 Task: Open a blank sheet, save the file as _x000D_
Wolf.doc Insert a picture of '_x000D_
Wolf'with name   _x000D_
Wolf.png  Change shape height to 7 select the picture, apply border and shading with setting Shadow, style Dashed line, color Dark Blue and width 3 pt
Action: Key pressed ctrl+N
Screenshot: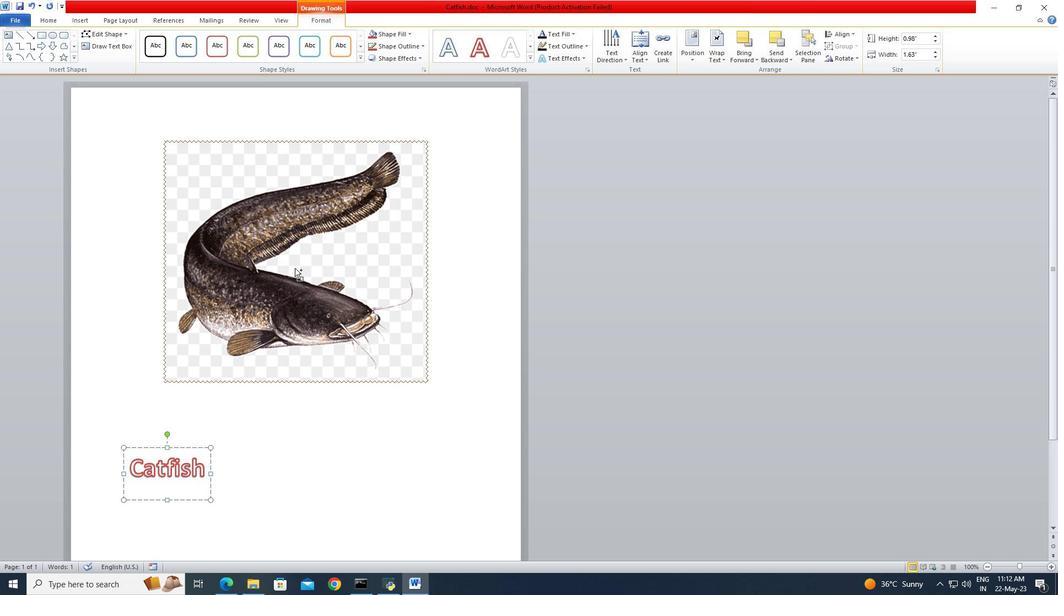 
Action: Mouse moved to (22, 22)
Screenshot: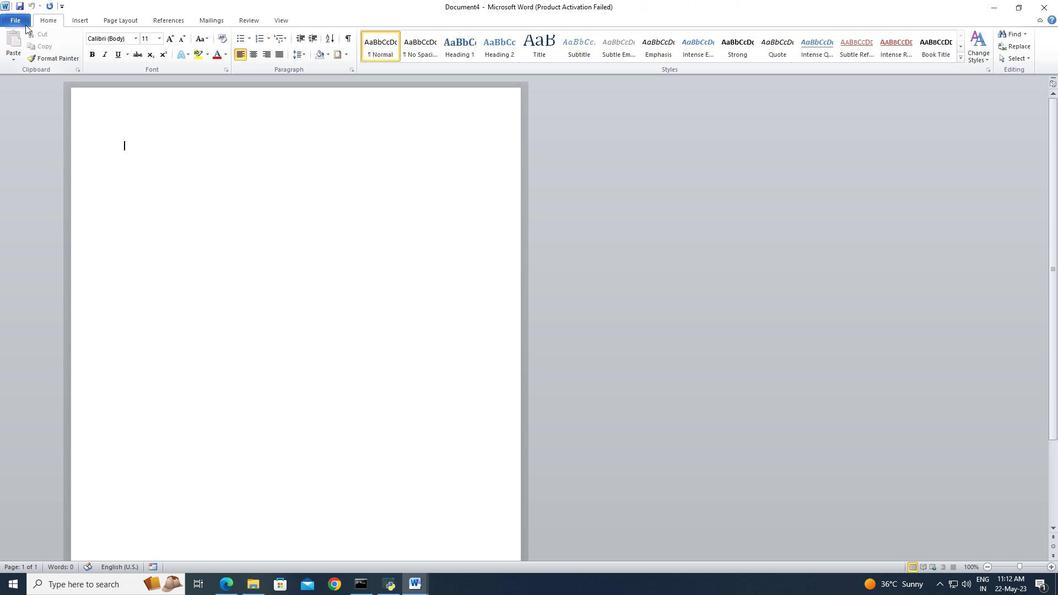 
Action: Mouse pressed left at (22, 22)
Screenshot: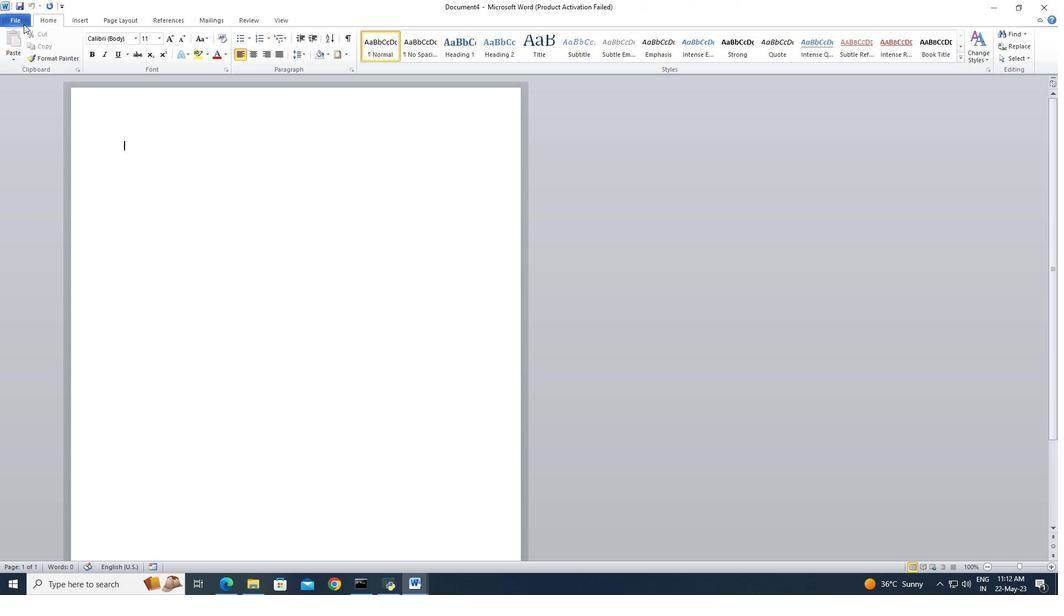
Action: Mouse moved to (38, 54)
Screenshot: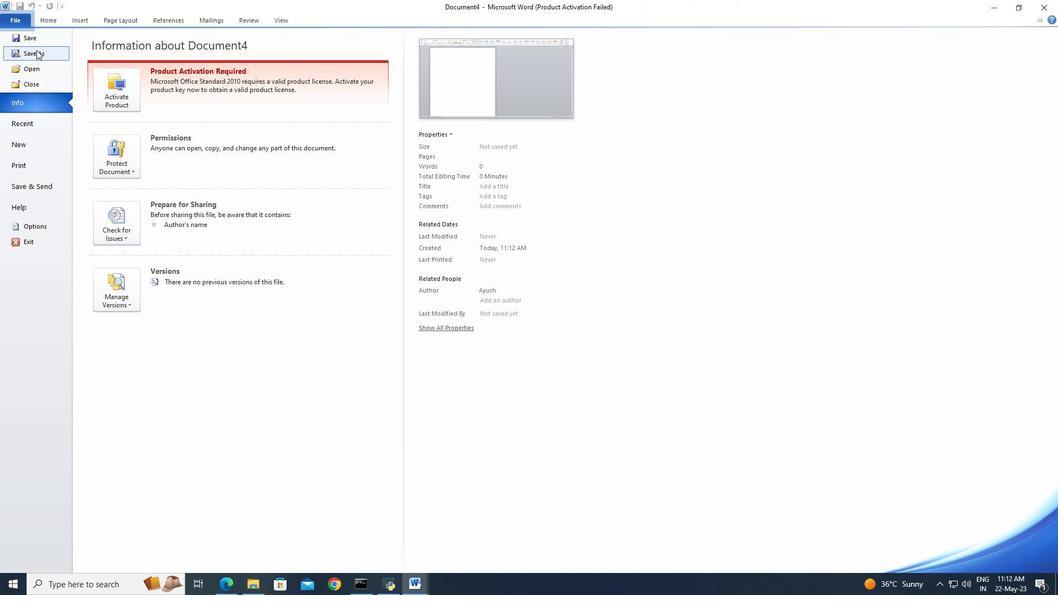 
Action: Mouse pressed left at (38, 54)
Screenshot: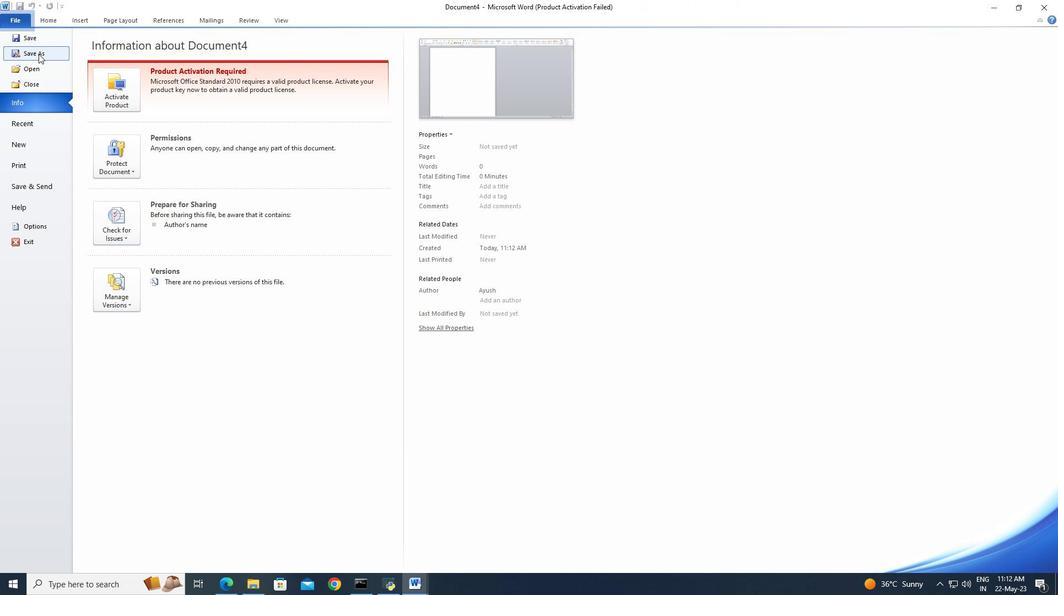 
Action: Mouse moved to (115, 188)
Screenshot: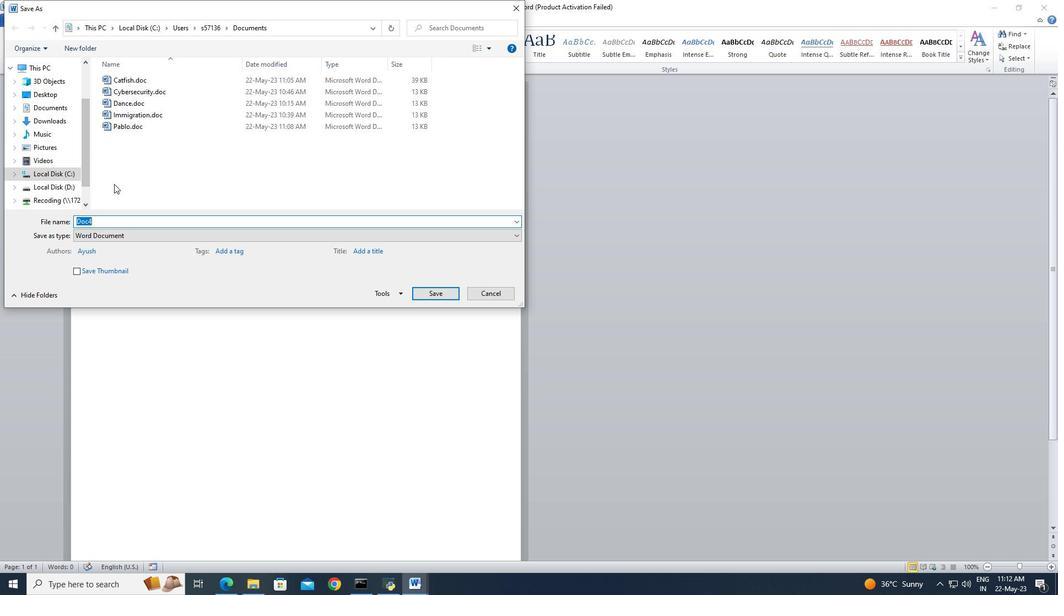 
Action: Key pressed <Key.shift>Wolf.doc
Screenshot: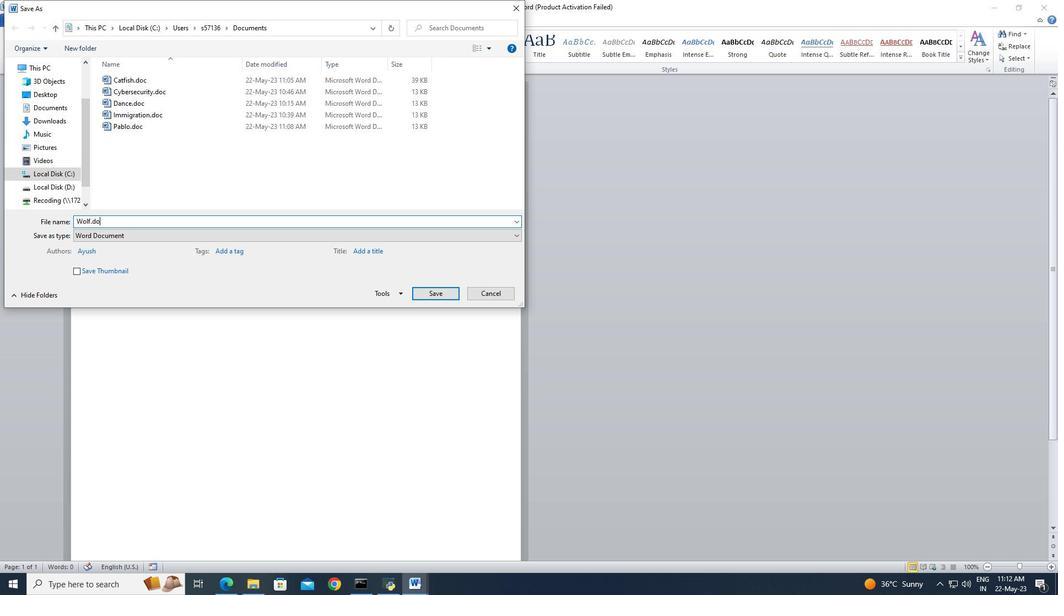 
Action: Mouse moved to (429, 292)
Screenshot: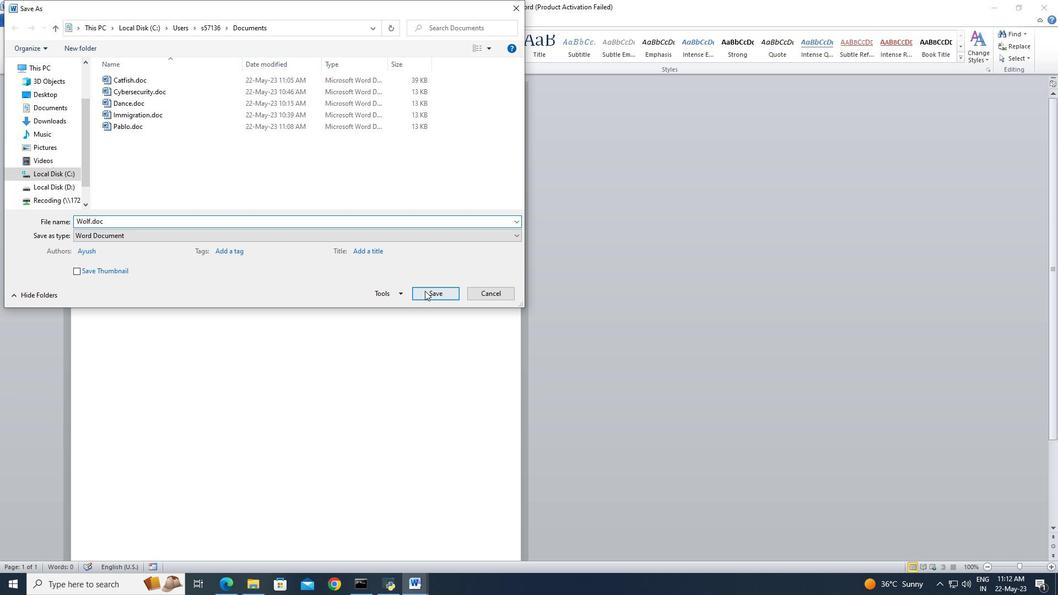 
Action: Mouse pressed left at (429, 292)
Screenshot: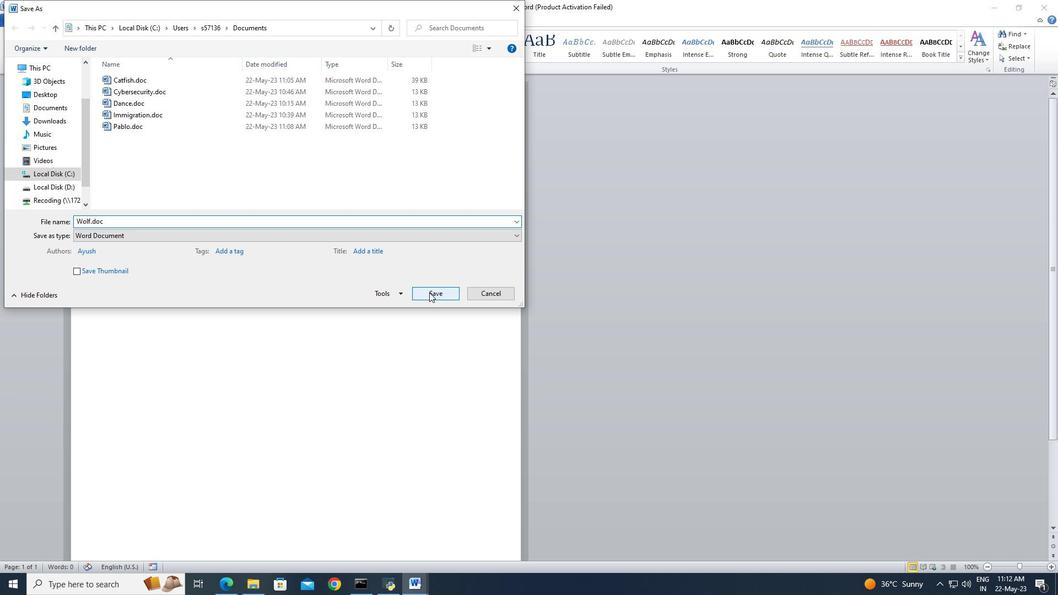
Action: Mouse moved to (78, 22)
Screenshot: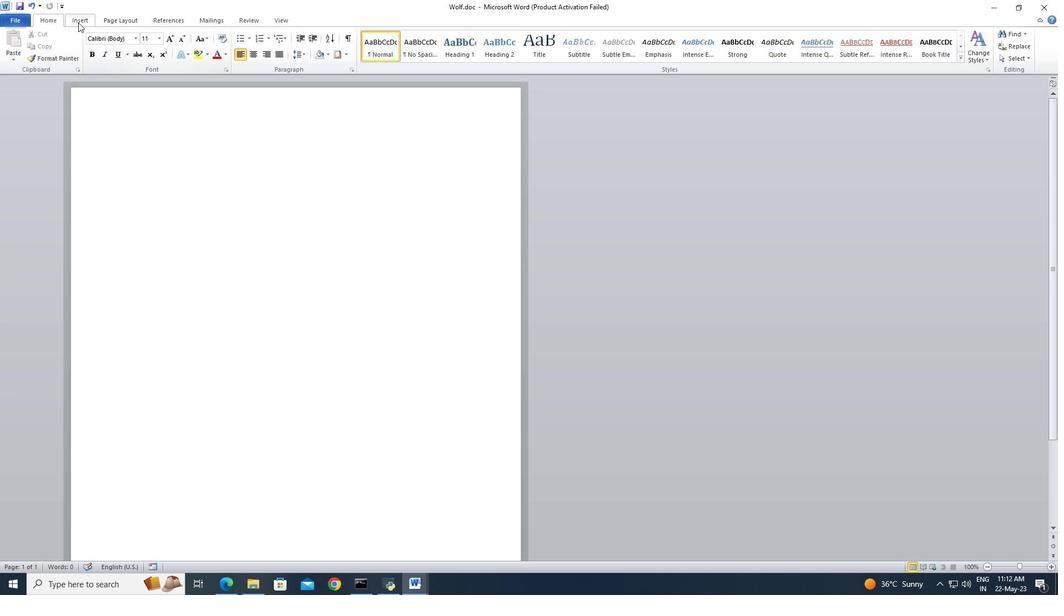 
Action: Mouse pressed left at (78, 22)
Screenshot: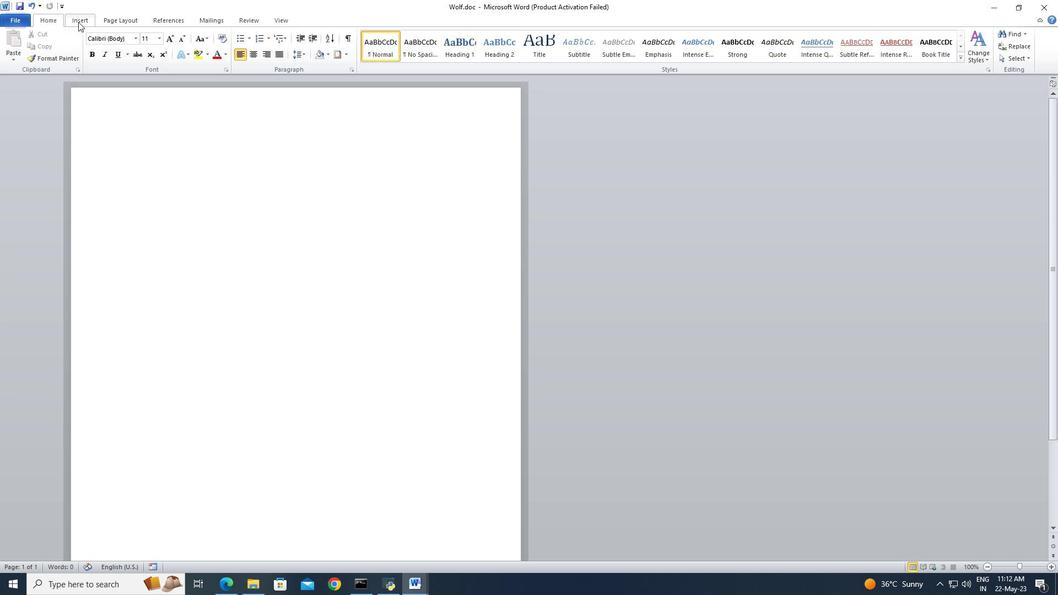 
Action: Mouse moved to (122, 47)
Screenshot: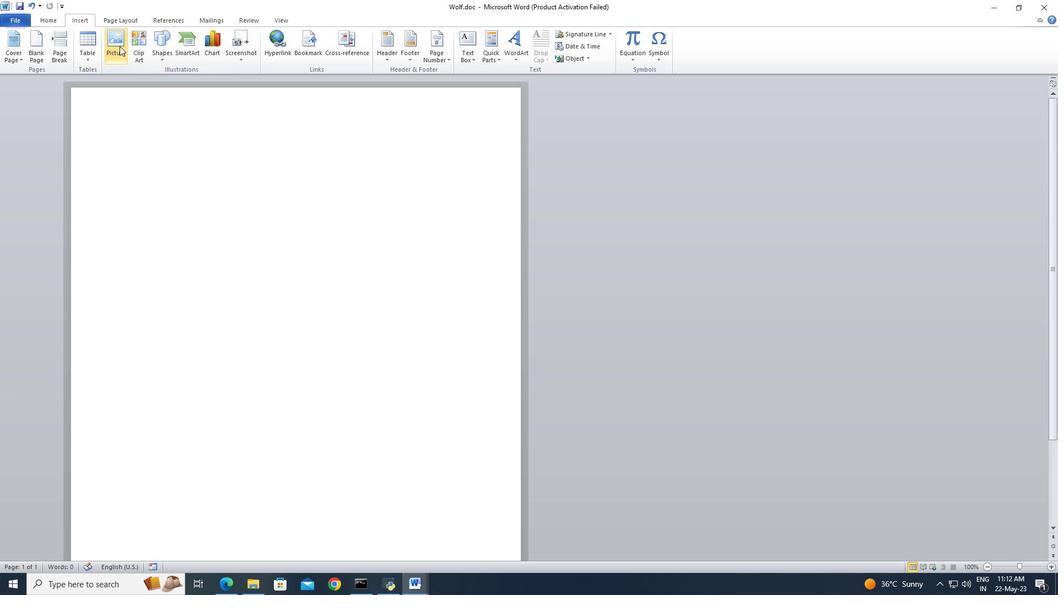 
Action: Mouse pressed left at (122, 47)
Screenshot: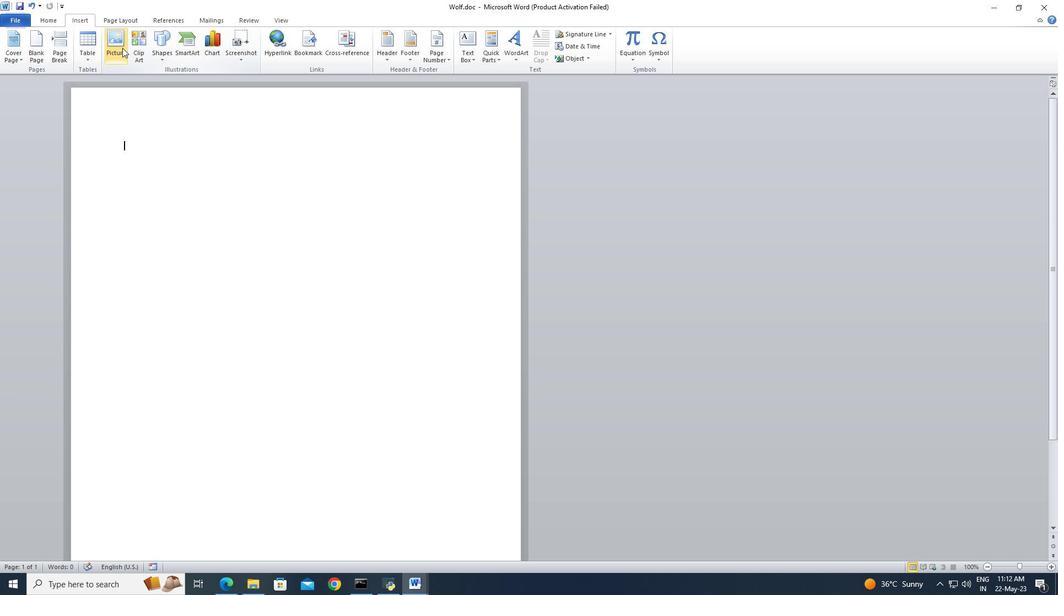 
Action: Mouse moved to (127, 94)
Screenshot: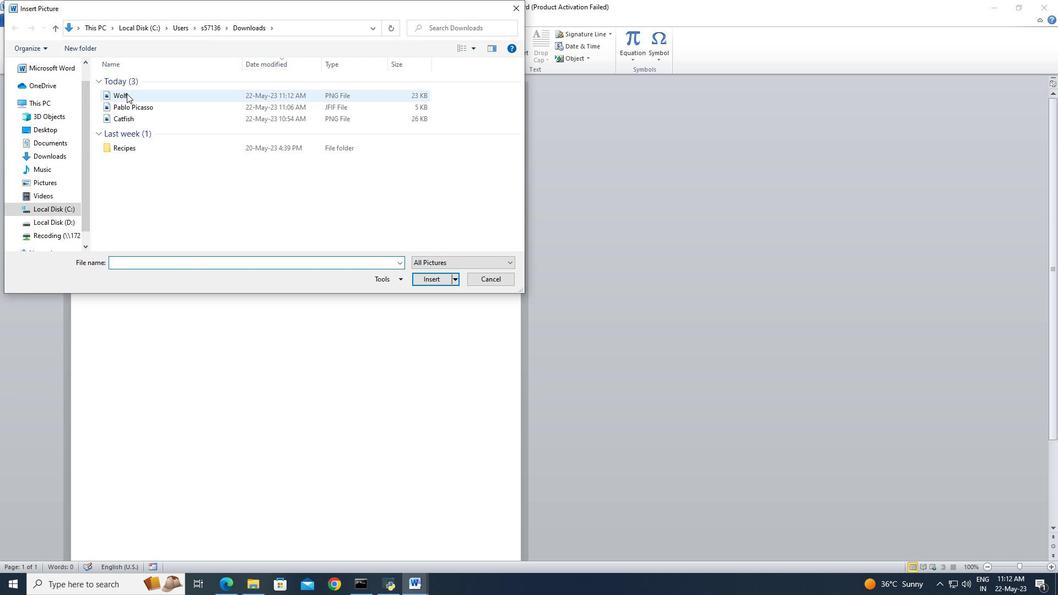 
Action: Mouse pressed left at (127, 94)
Screenshot: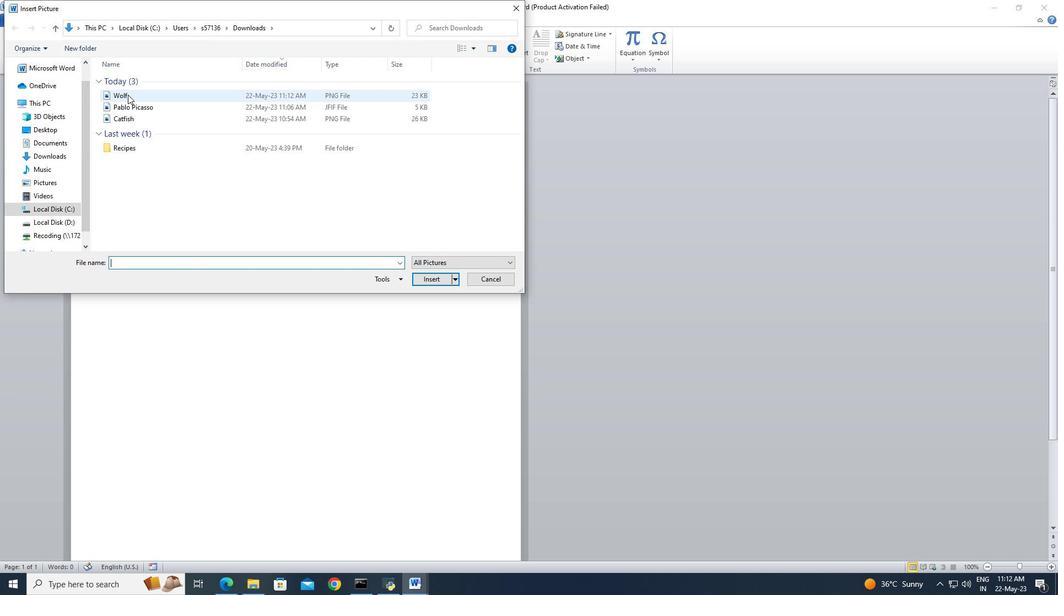 
Action: Mouse moved to (421, 277)
Screenshot: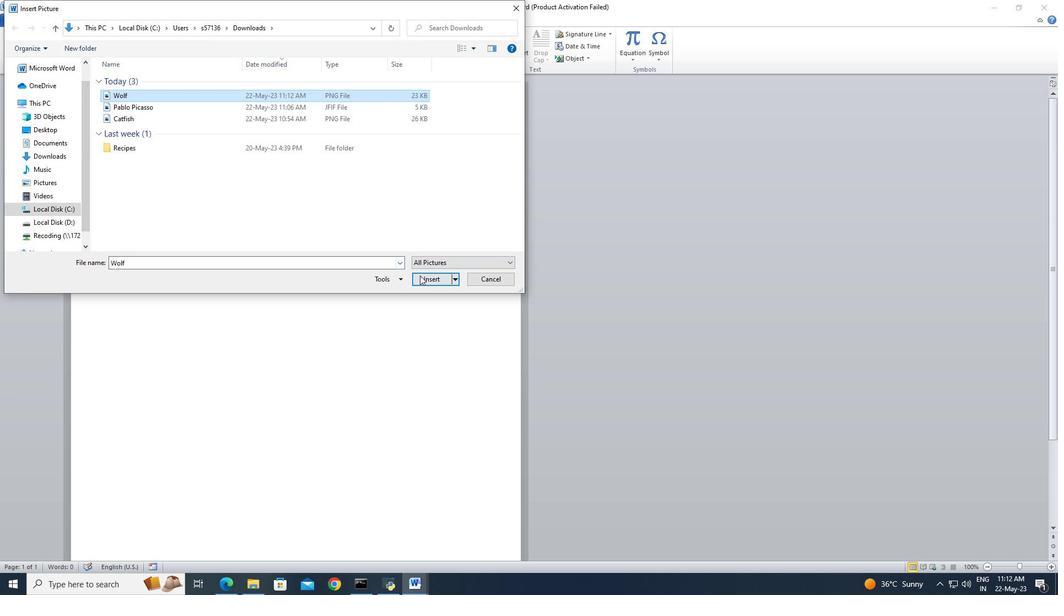 
Action: Mouse pressed left at (421, 277)
Screenshot: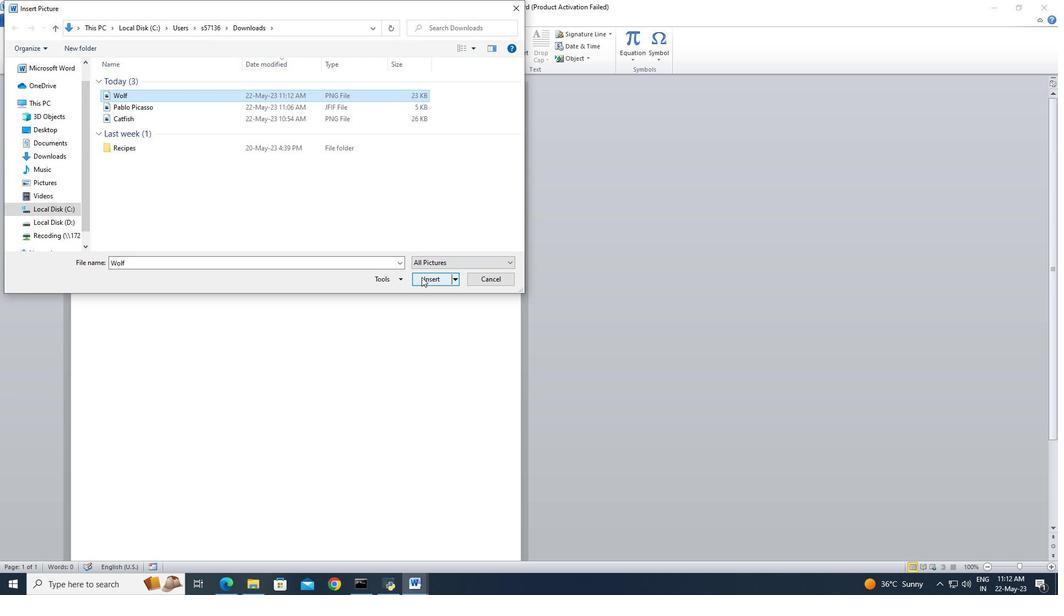 
Action: Mouse moved to (1024, 41)
Screenshot: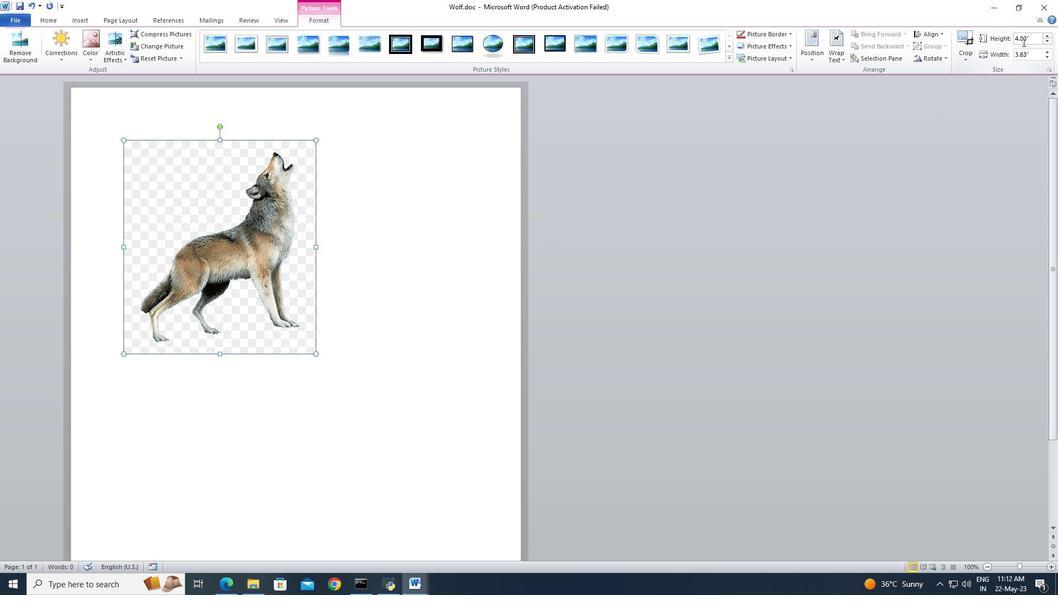 
Action: Mouse pressed left at (1024, 41)
Screenshot: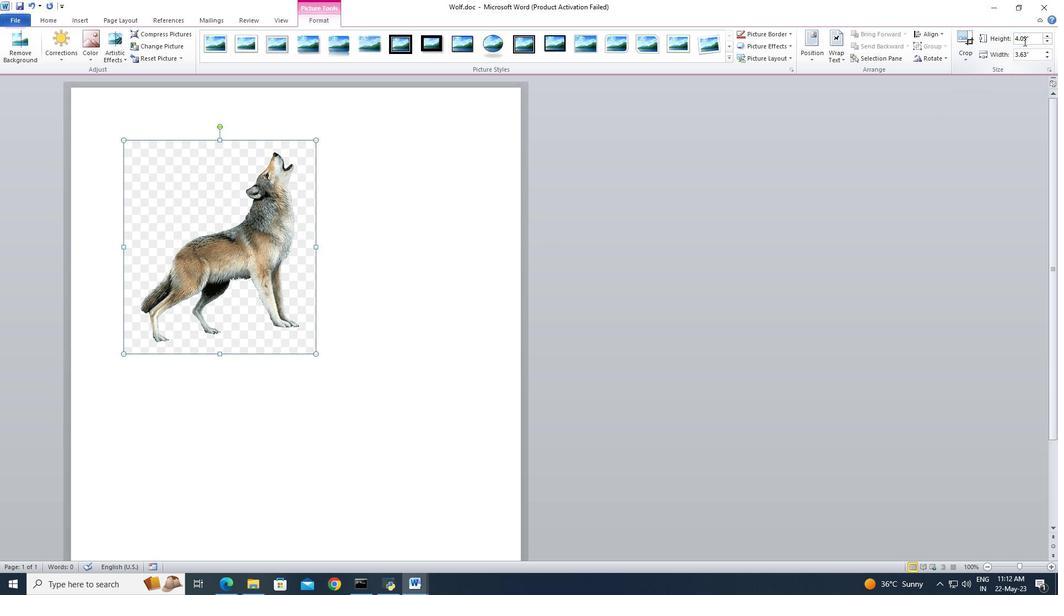 
Action: Mouse moved to (972, 27)
Screenshot: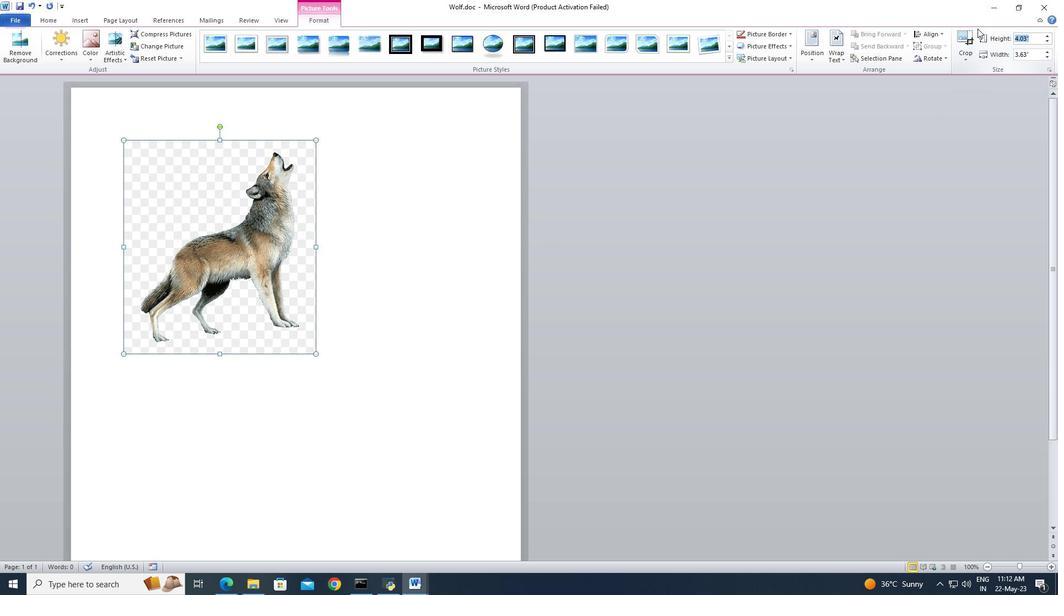 
Action: Key pressed 7<Key.enter>
Screenshot: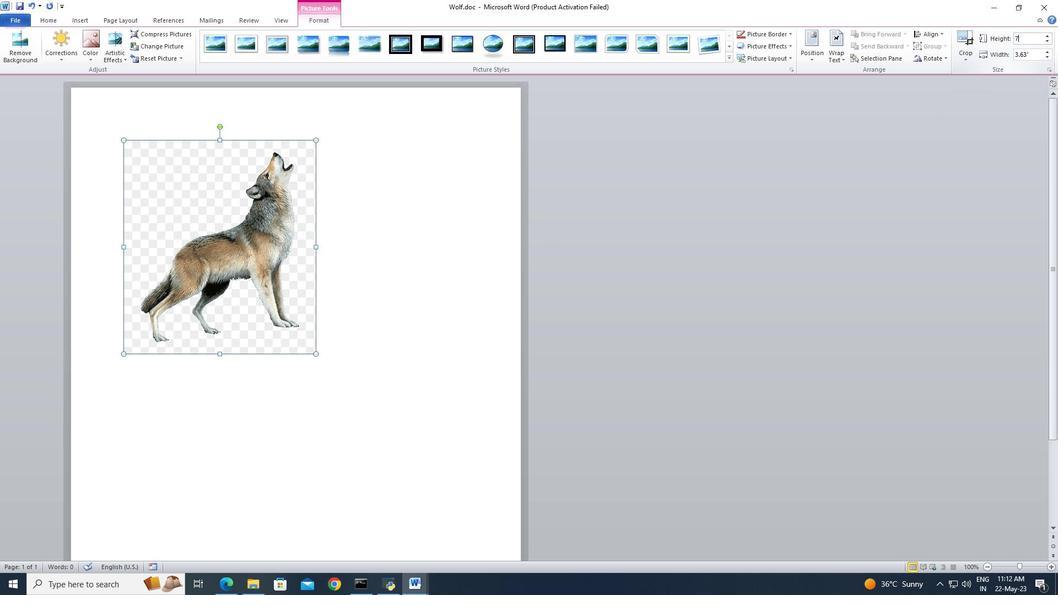 
Action: Mouse moved to (159, 152)
Screenshot: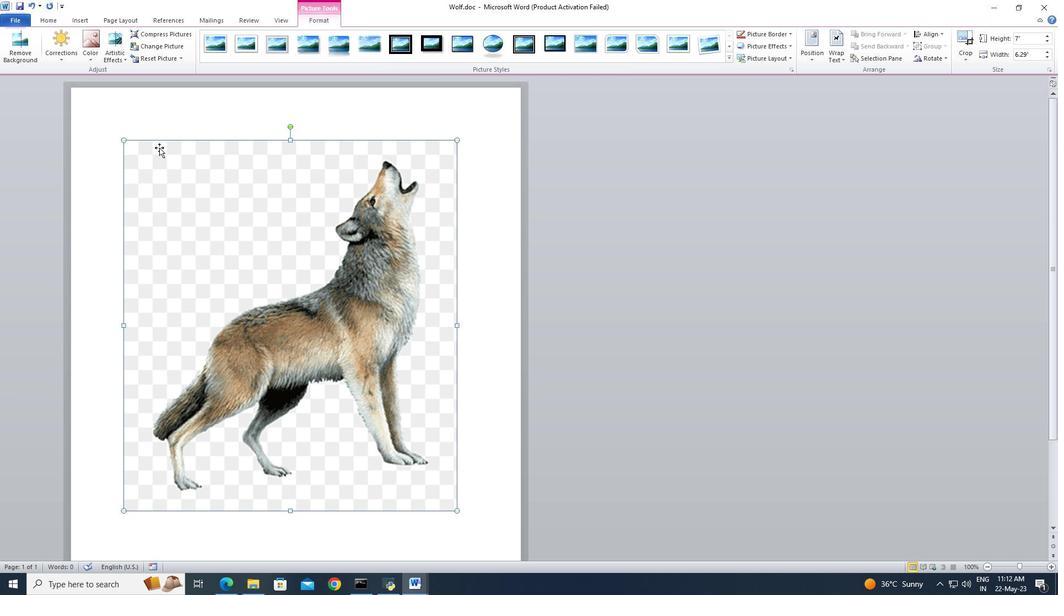 
Action: Mouse pressed left at (159, 152)
Screenshot: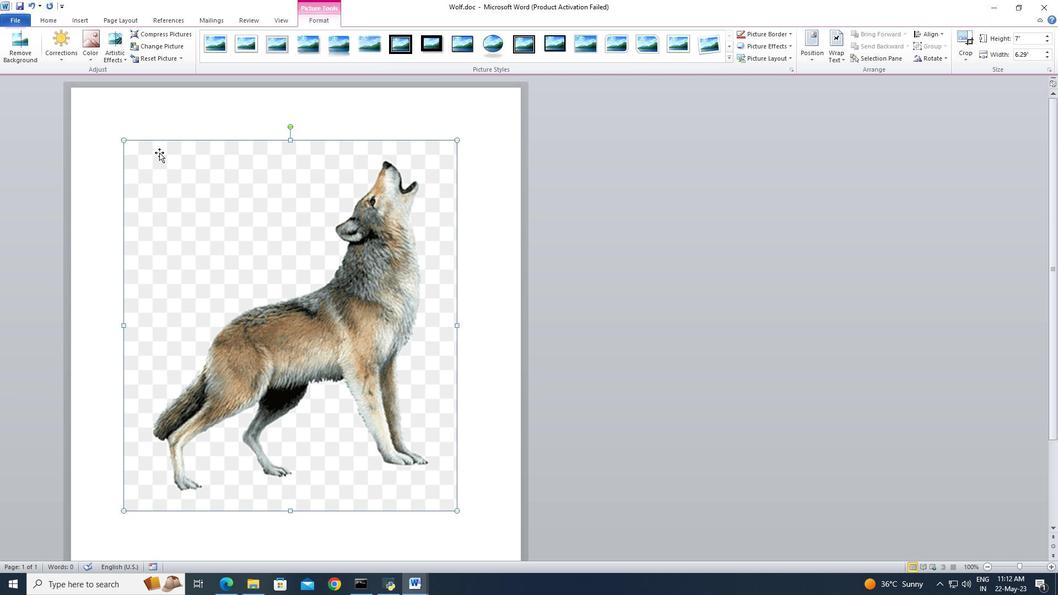 
Action: Mouse moved to (54, 21)
Screenshot: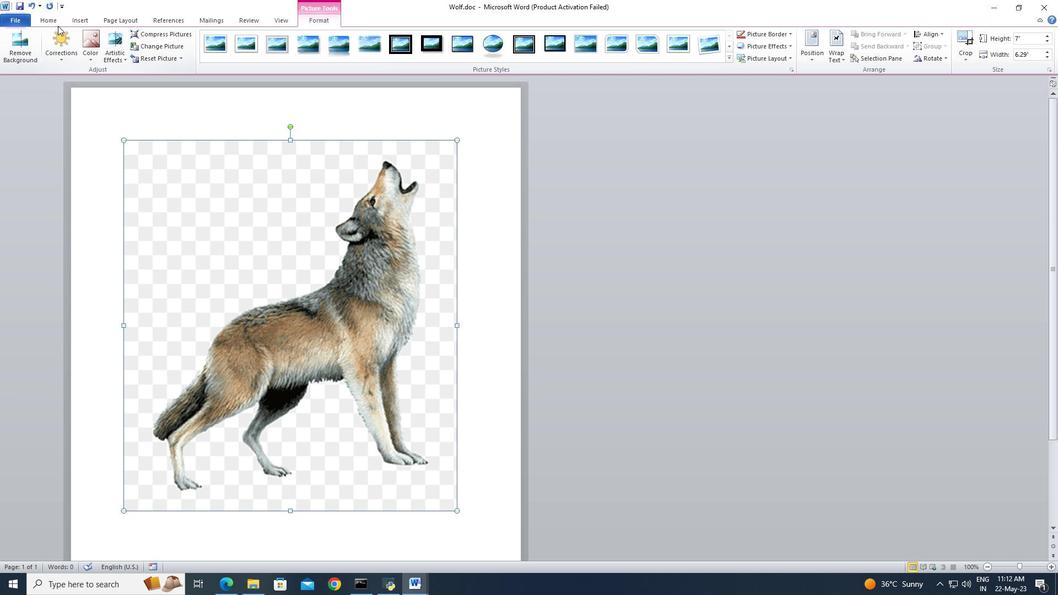 
Action: Mouse pressed left at (54, 21)
Screenshot: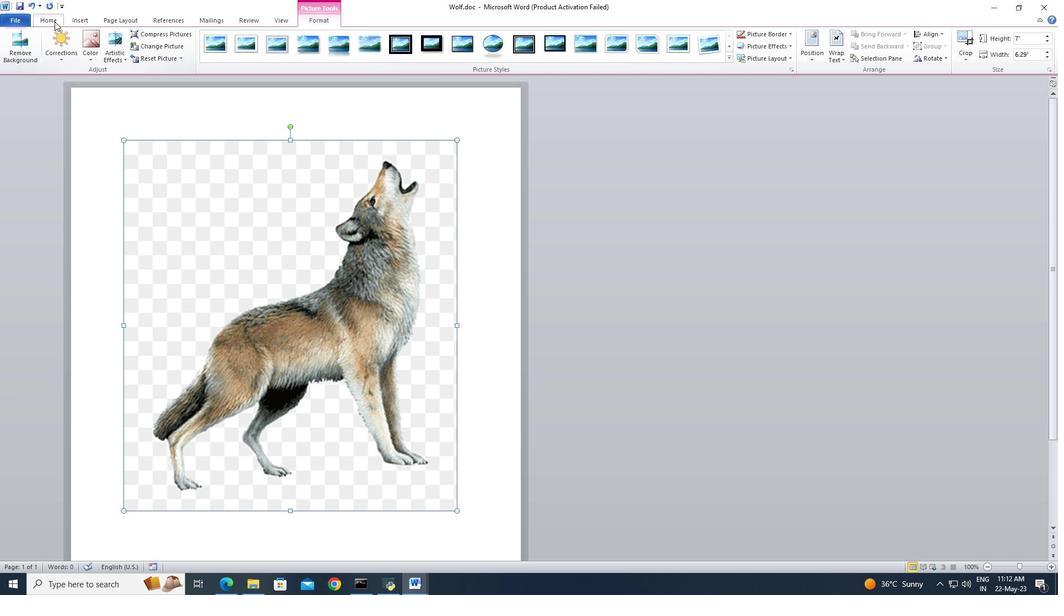 
Action: Mouse moved to (346, 56)
Screenshot: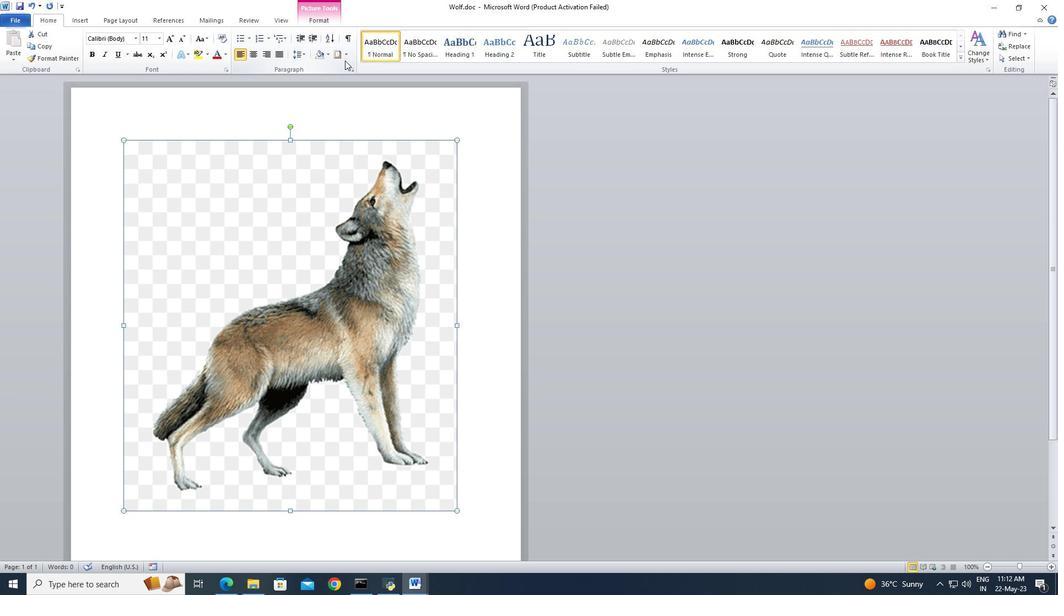 
Action: Mouse pressed left at (346, 56)
Screenshot: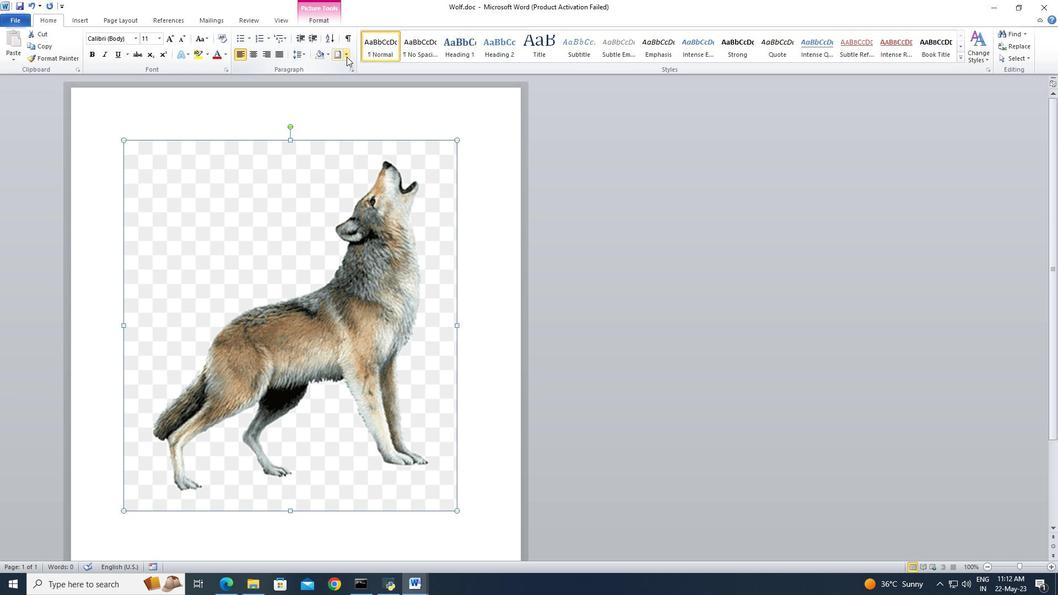 
Action: Mouse moved to (370, 253)
Screenshot: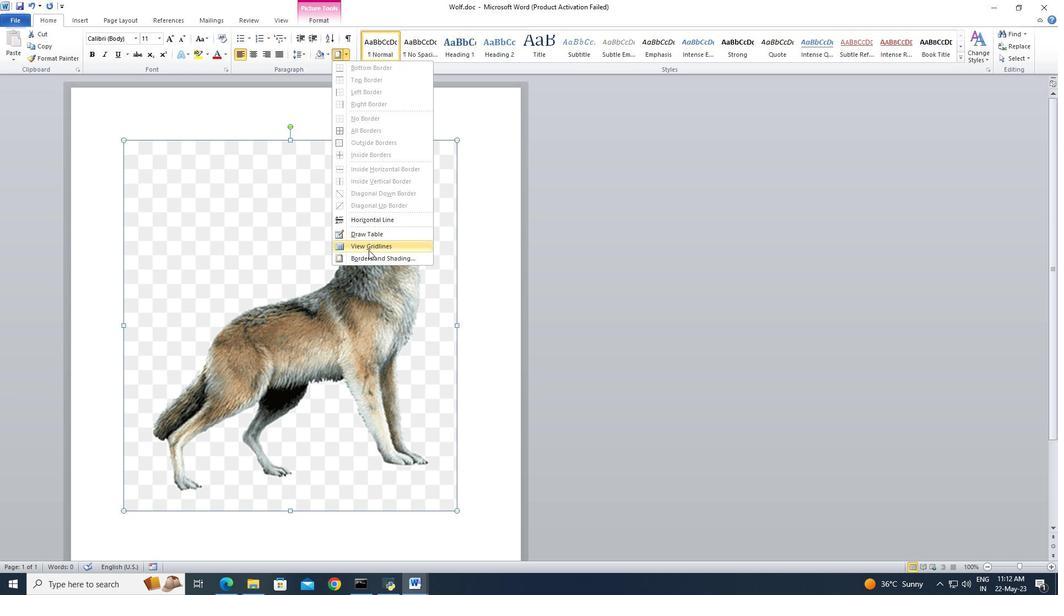 
Action: Mouse pressed left at (370, 253)
Screenshot: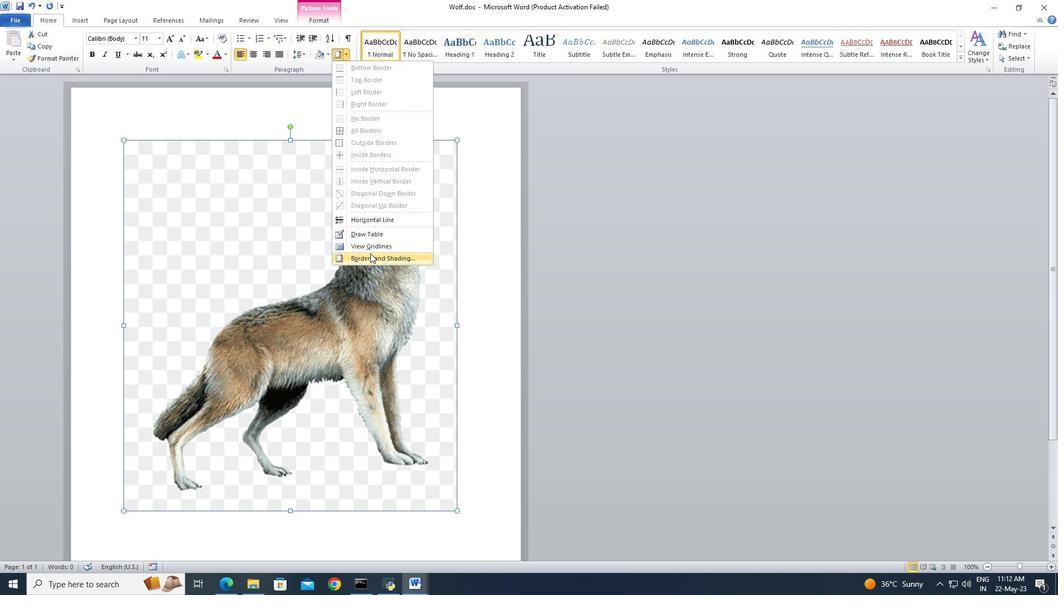 
Action: Mouse moved to (398, 270)
Screenshot: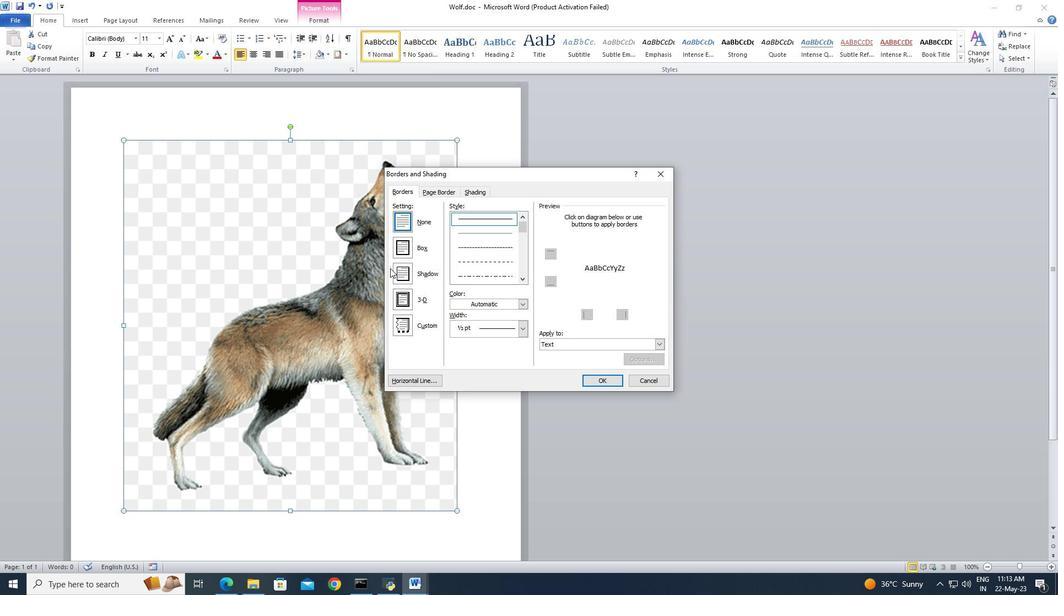
Action: Mouse pressed left at (398, 270)
Screenshot: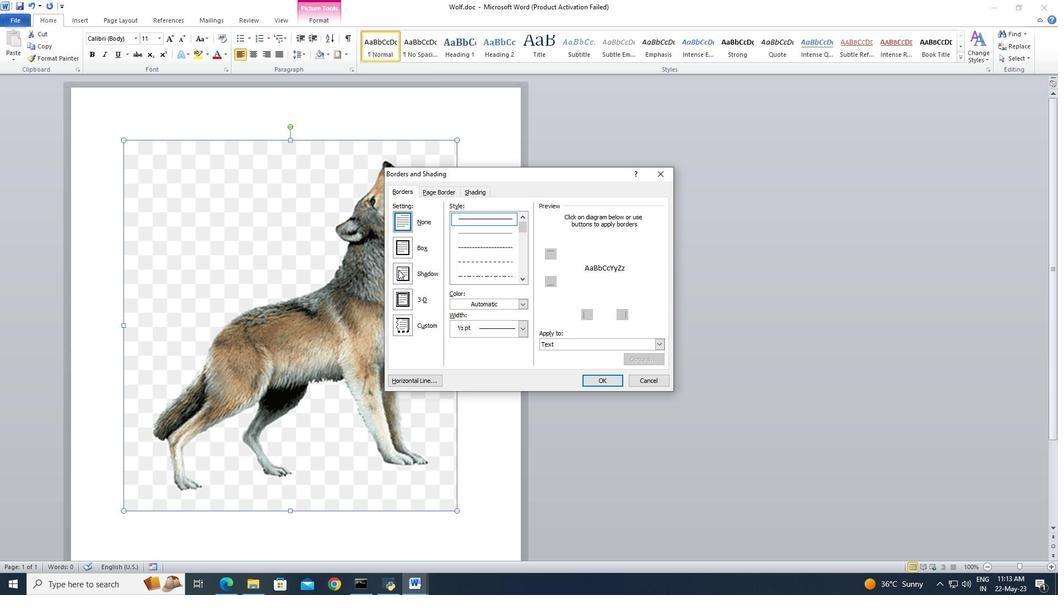 
Action: Mouse moved to (520, 231)
Screenshot: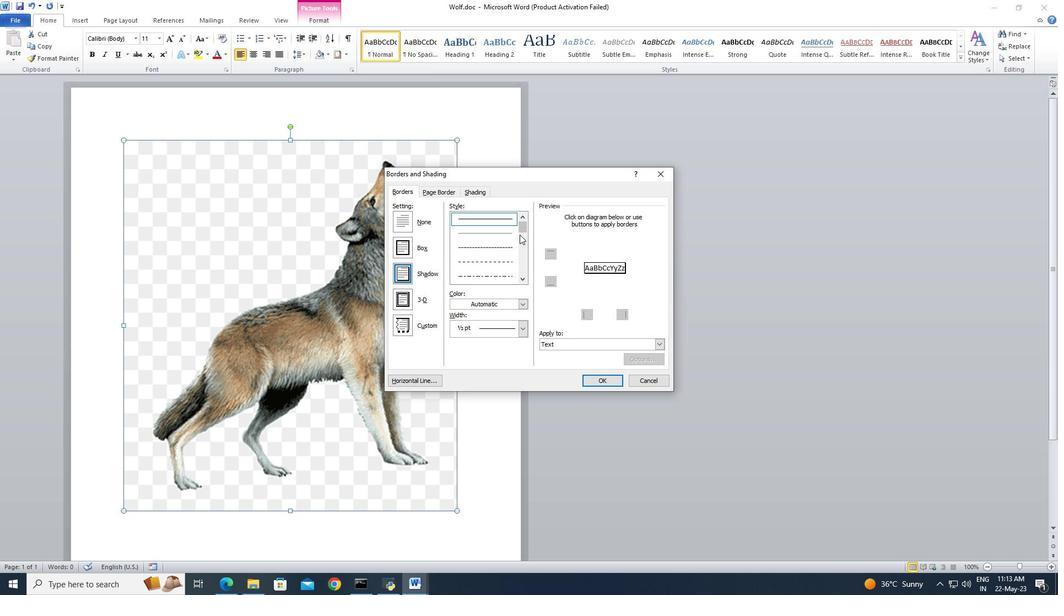 
Action: Mouse pressed left at (520, 231)
Screenshot: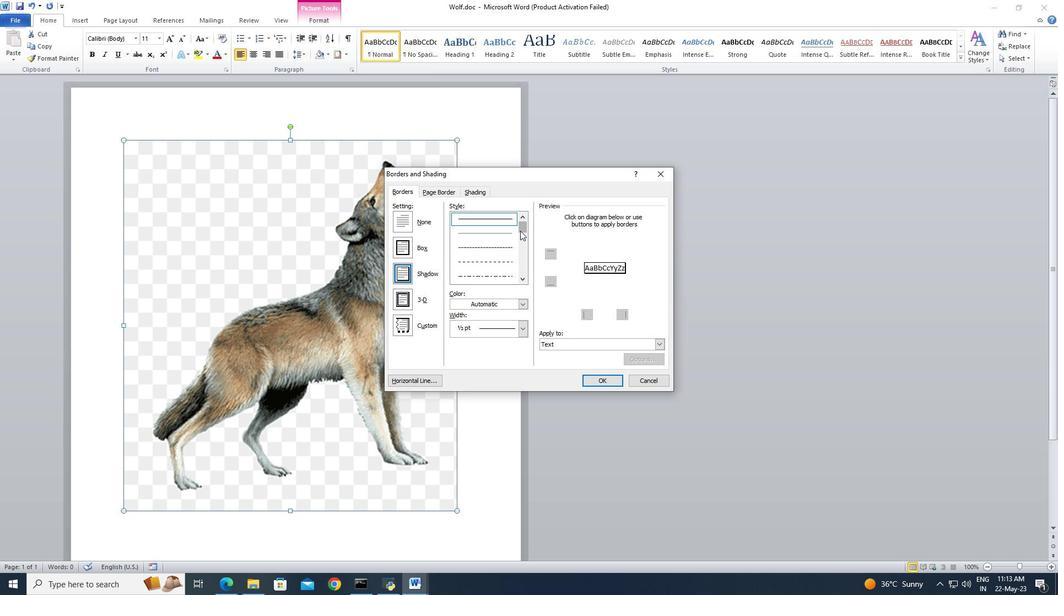 
Action: Mouse moved to (523, 240)
Screenshot: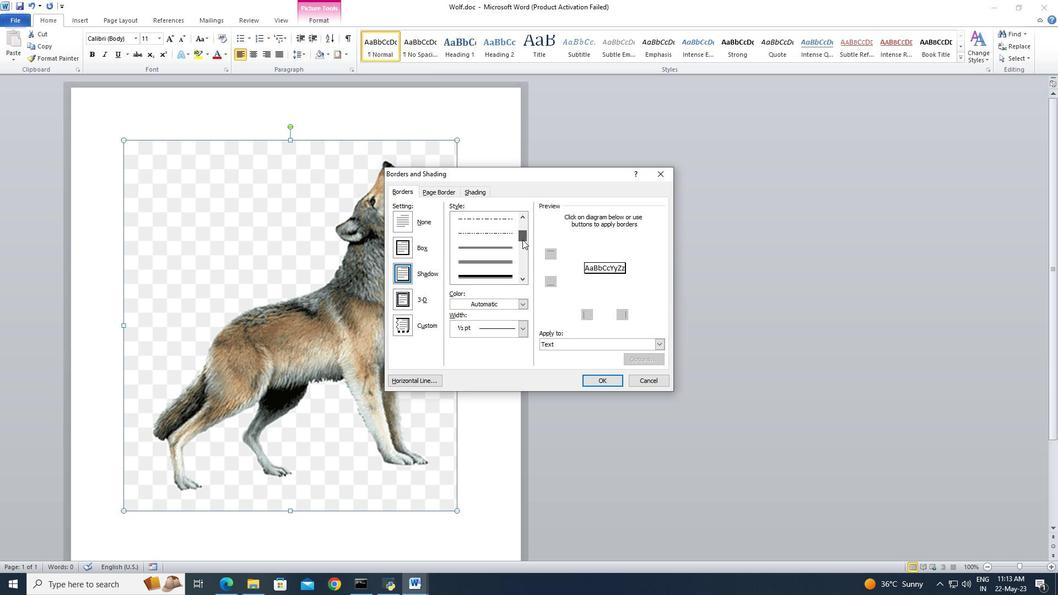 
Action: Mouse pressed left at (523, 240)
Screenshot: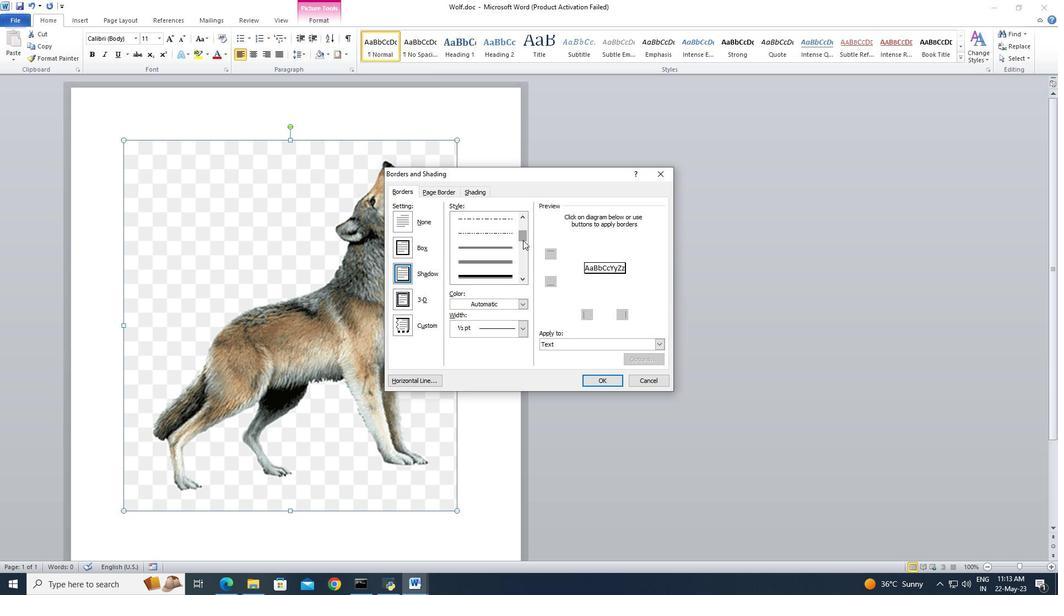 
Action: Mouse moved to (484, 219)
Screenshot: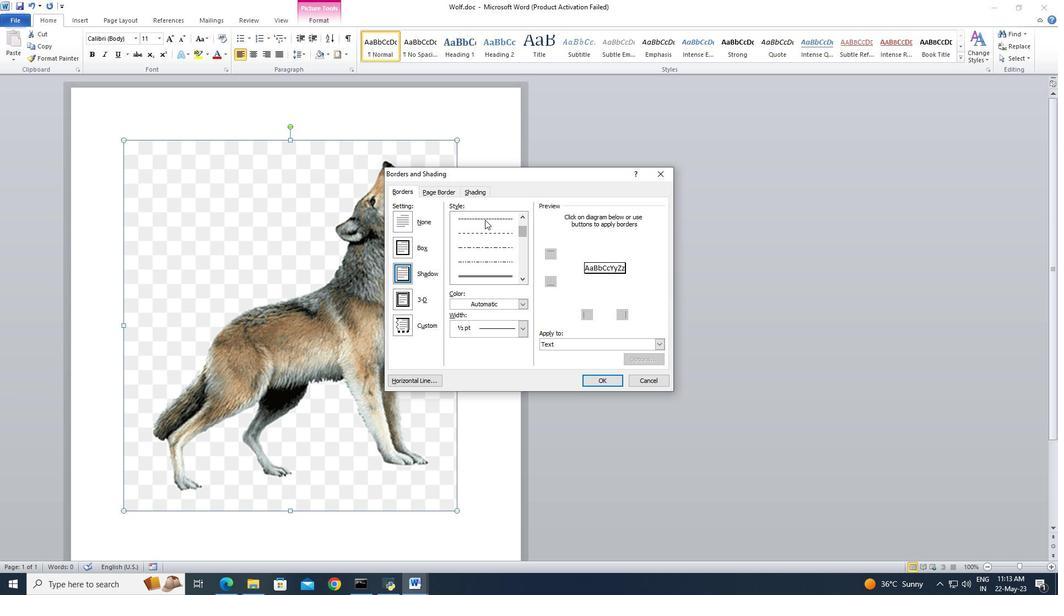 
Action: Mouse pressed left at (484, 219)
Screenshot: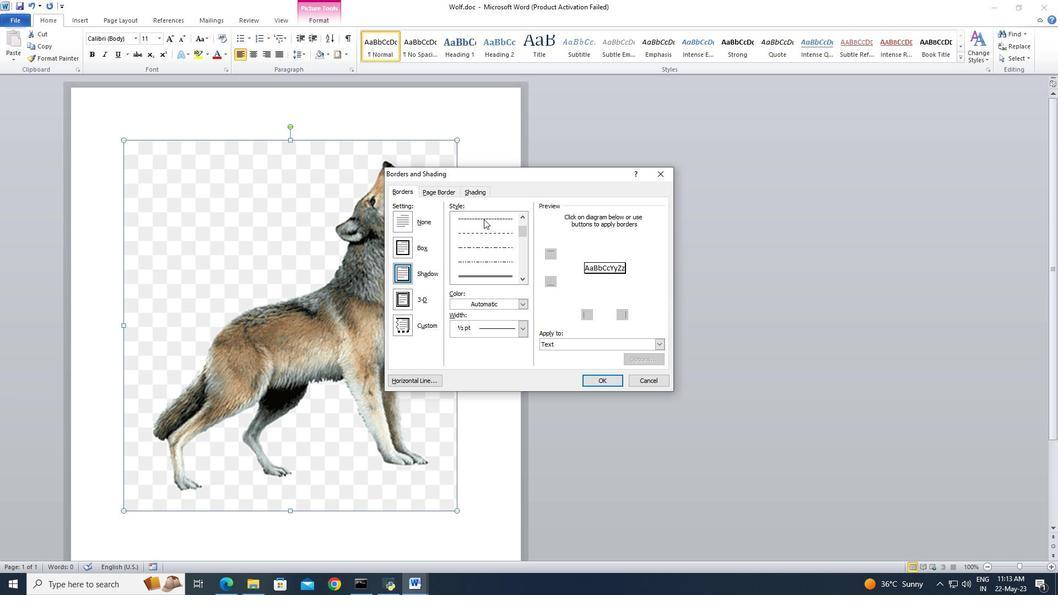 
Action: Mouse moved to (523, 303)
Screenshot: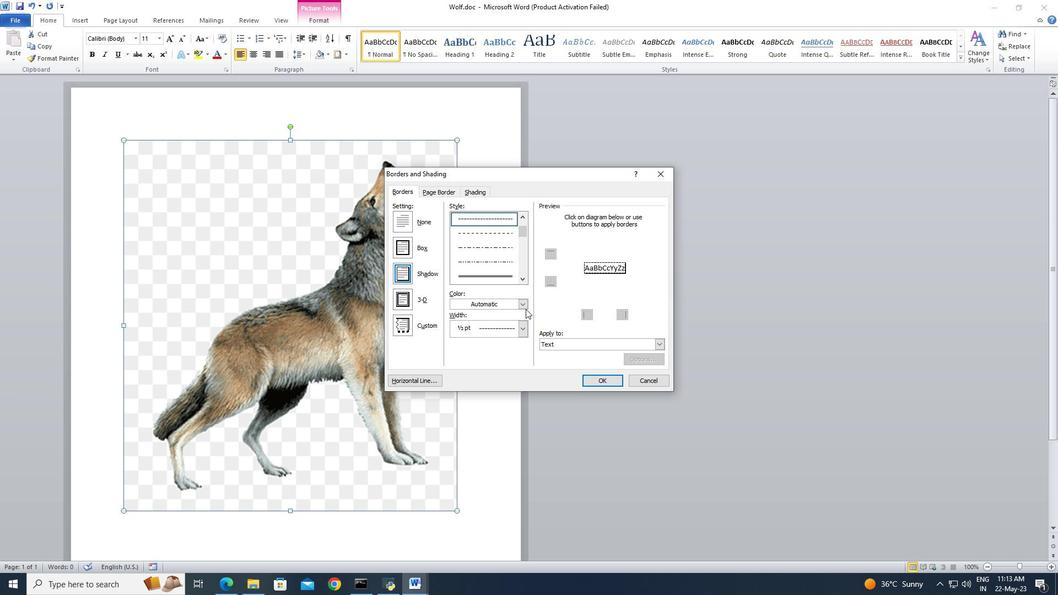 
Action: Mouse pressed left at (523, 303)
Screenshot: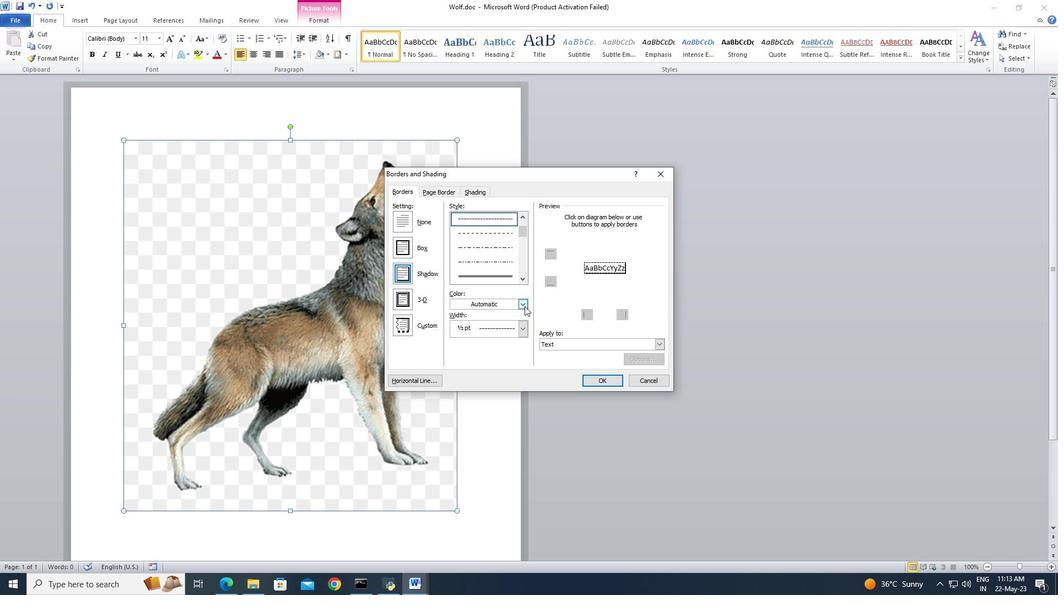 
Action: Mouse moved to (485, 370)
Screenshot: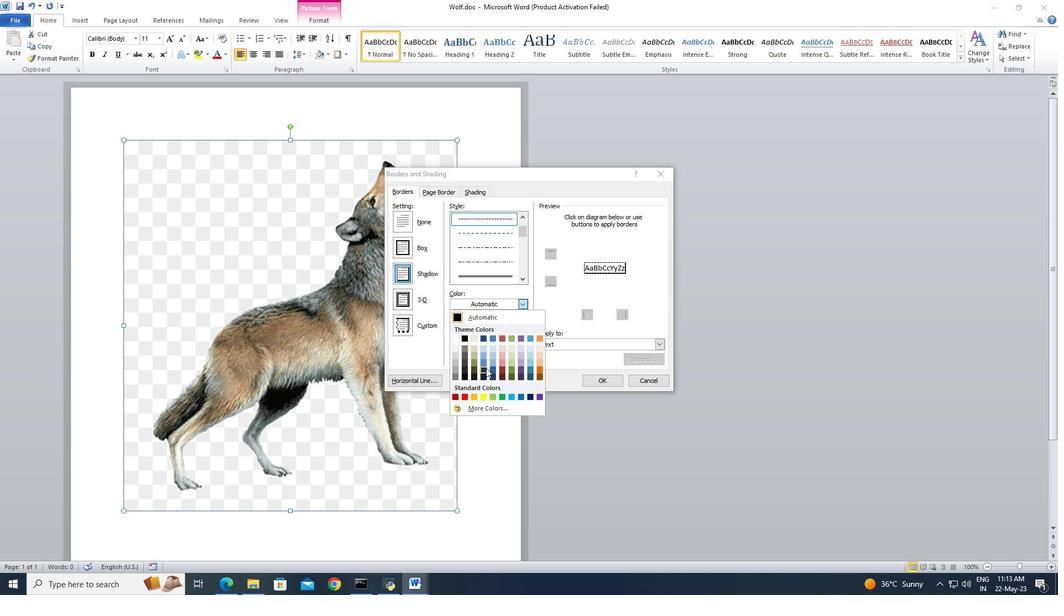 
Action: Mouse pressed left at (485, 370)
Screenshot: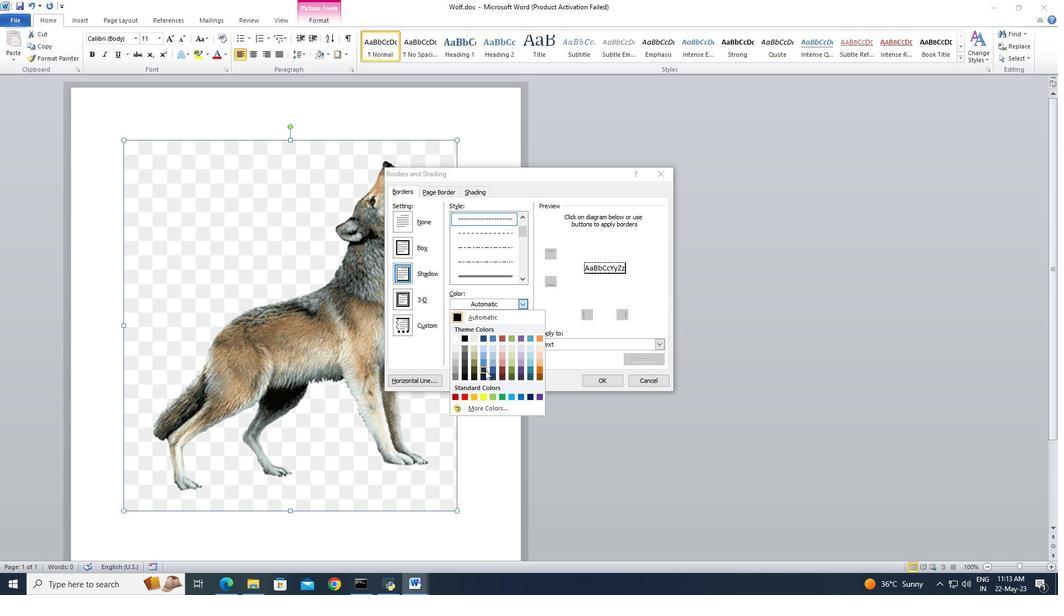 
Action: Mouse moved to (522, 323)
Screenshot: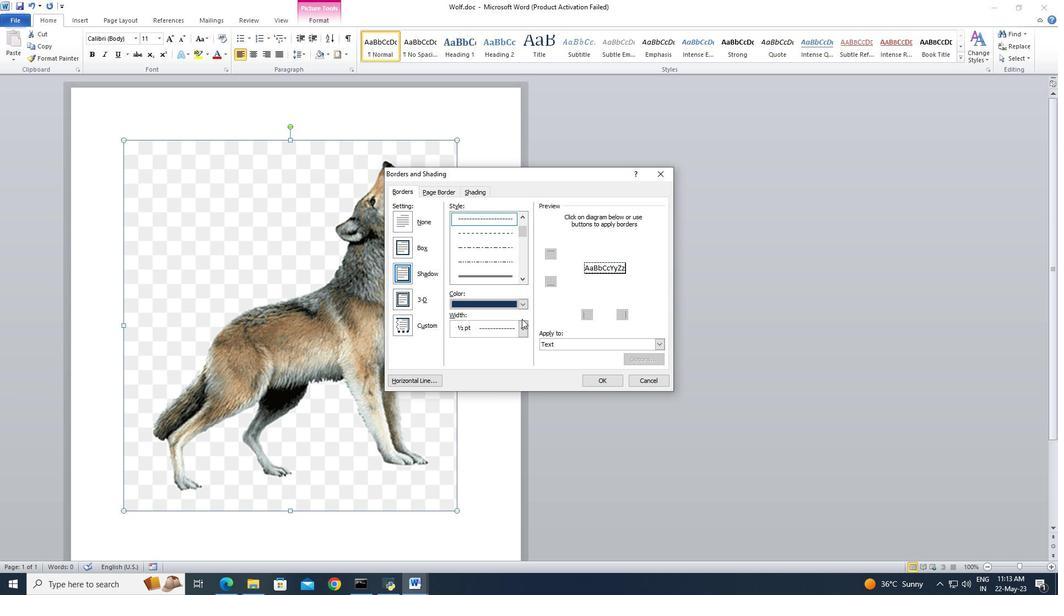 
Action: Mouse pressed left at (522, 323)
Screenshot: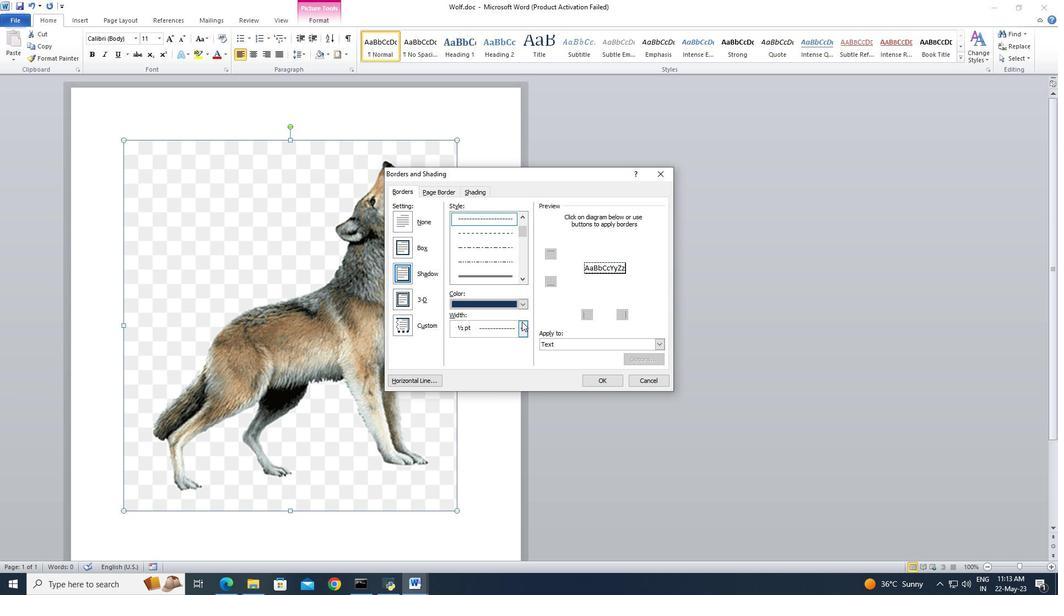 
Action: Mouse moved to (509, 430)
Screenshot: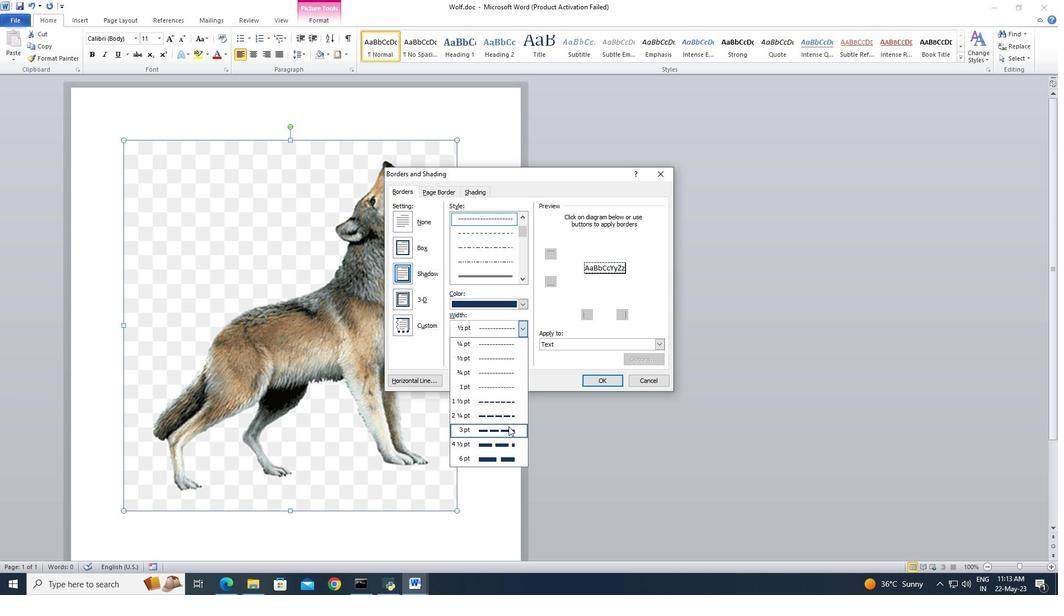 
Action: Mouse pressed left at (509, 430)
Screenshot: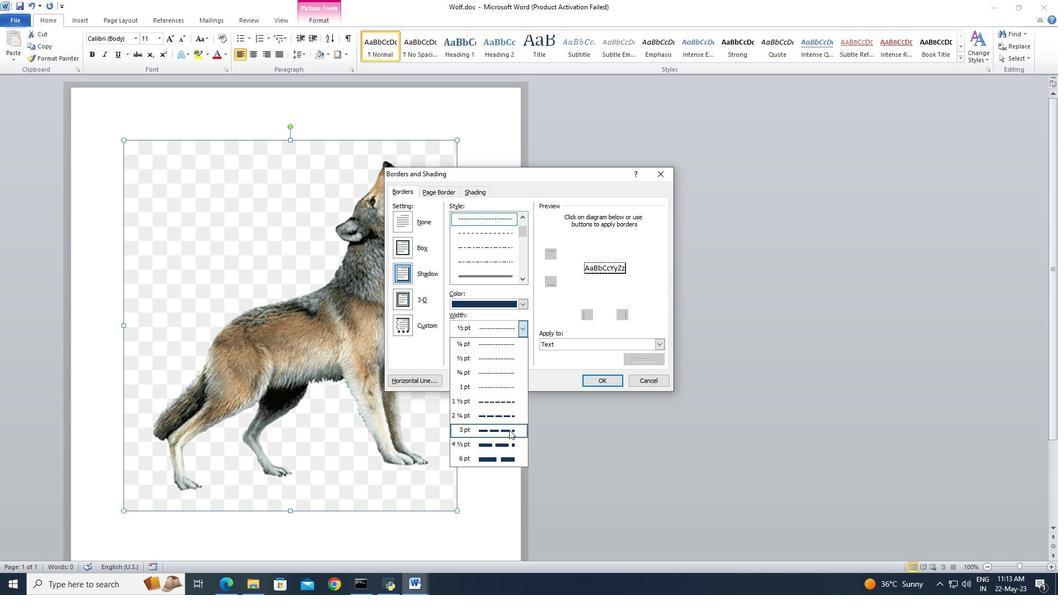 
Action: Mouse moved to (603, 381)
Screenshot: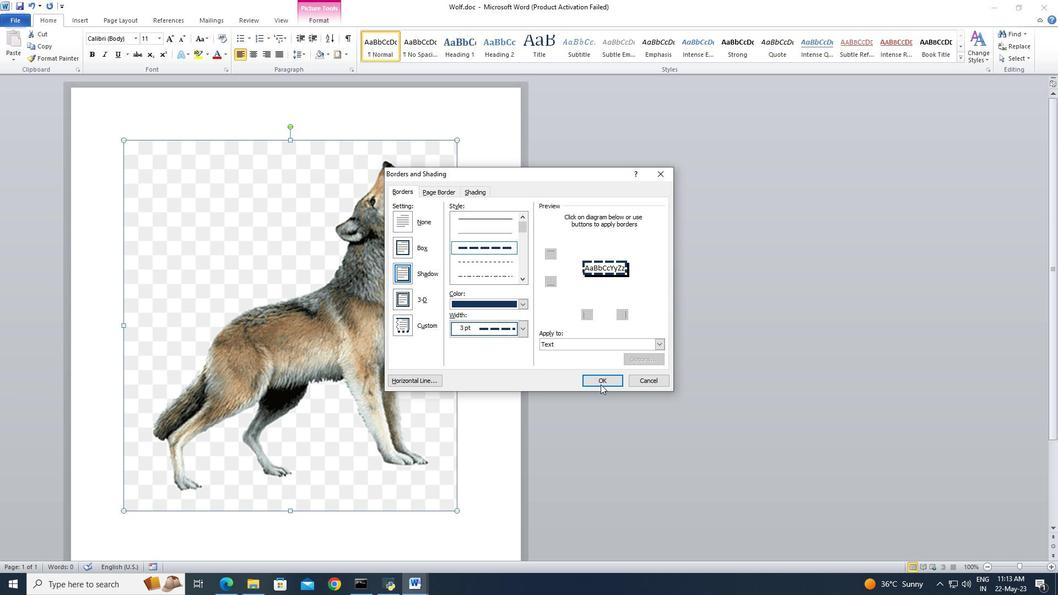 
Action: Mouse pressed left at (603, 381)
Screenshot: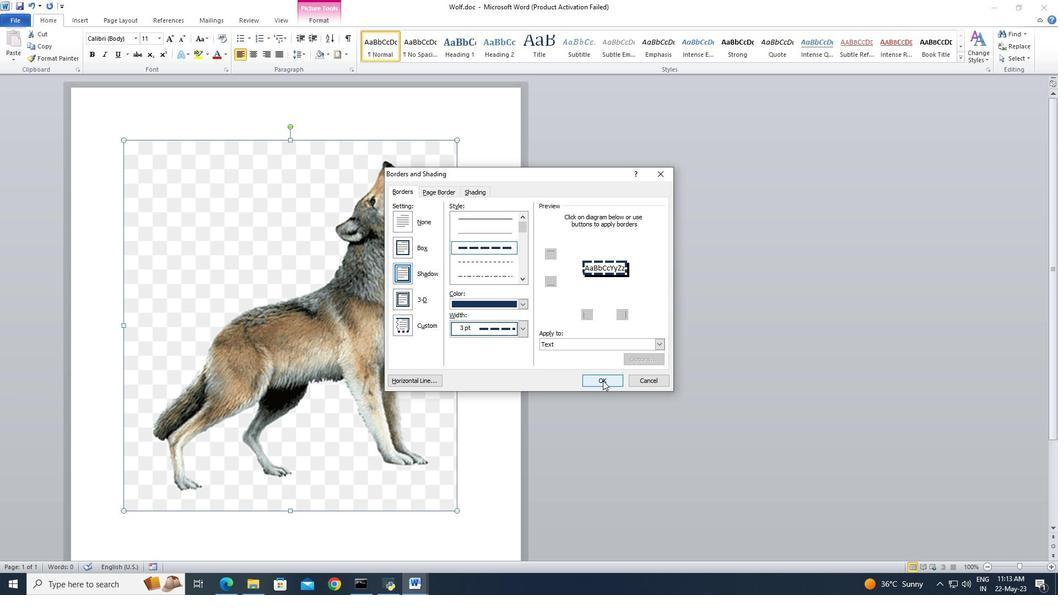 
